 Task: Learn more about a business.
Action: Mouse moved to (692, 96)
Screenshot: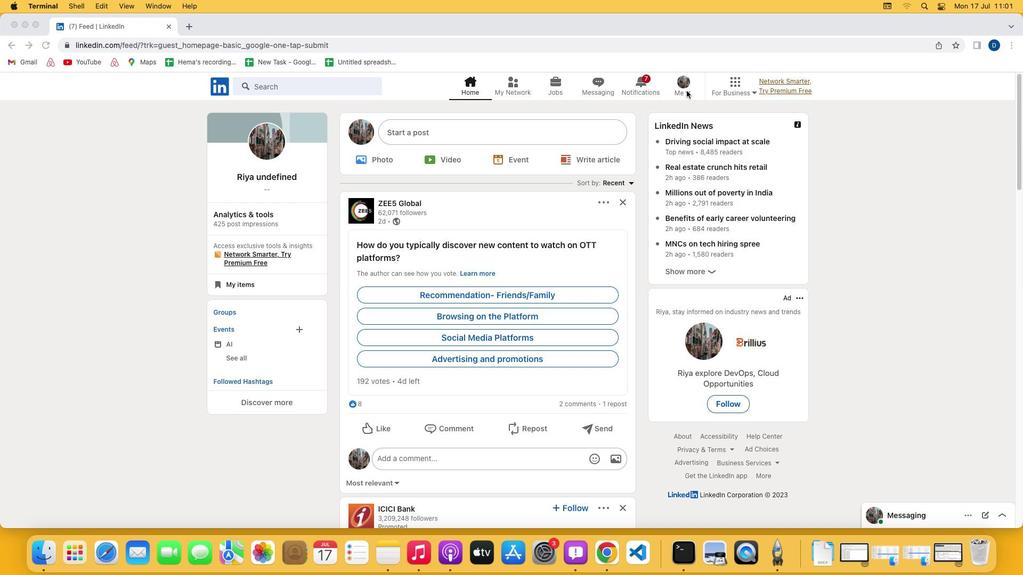 
Action: Mouse pressed left at (692, 96)
Screenshot: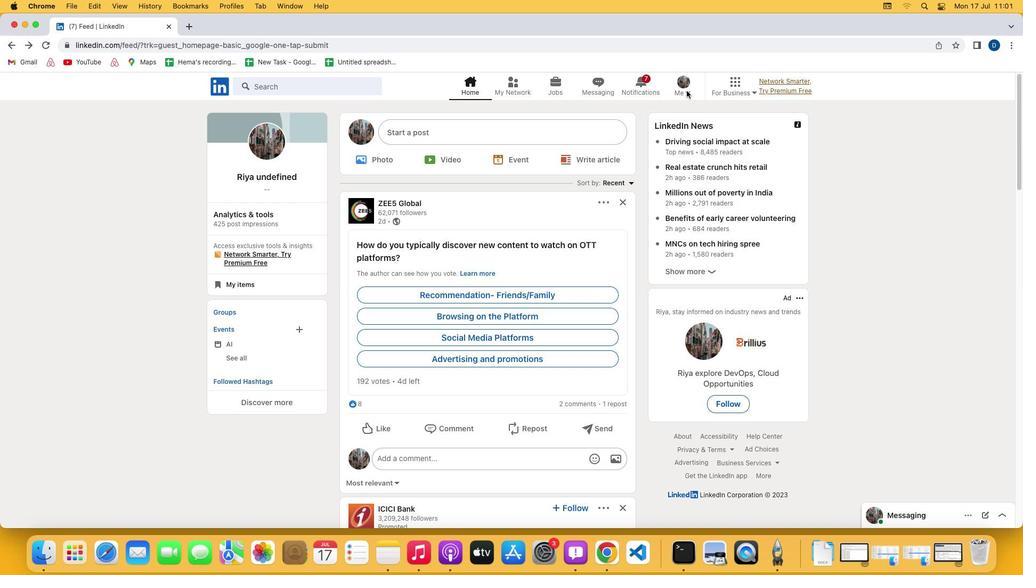 
Action: Mouse moved to (693, 97)
Screenshot: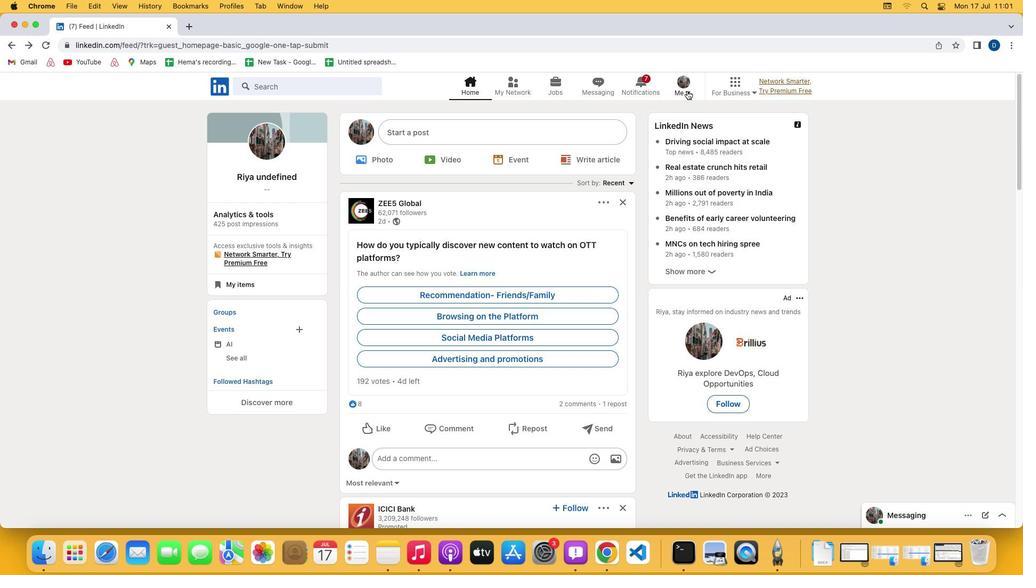 
Action: Mouse pressed left at (693, 97)
Screenshot: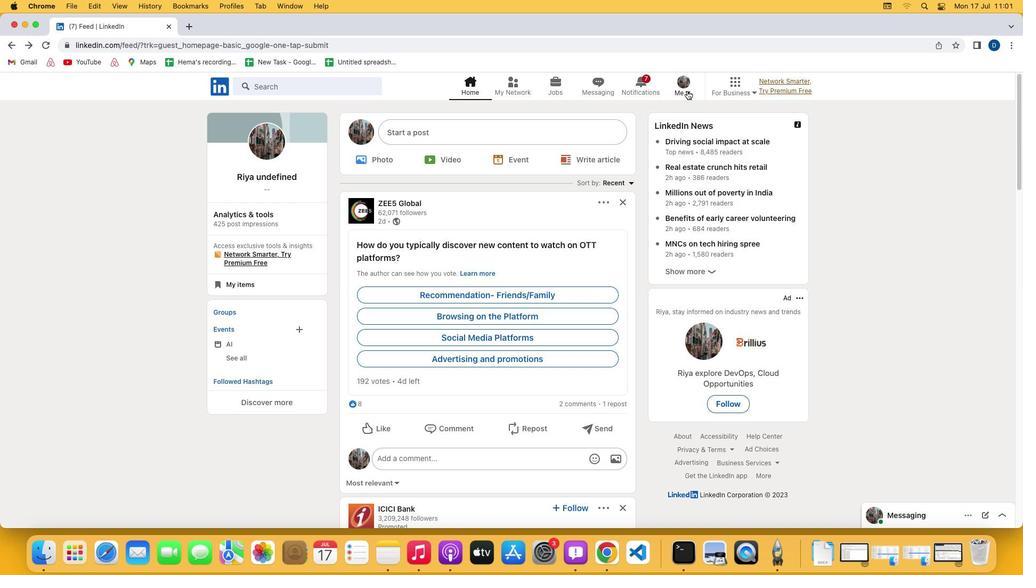 
Action: Mouse moved to (616, 205)
Screenshot: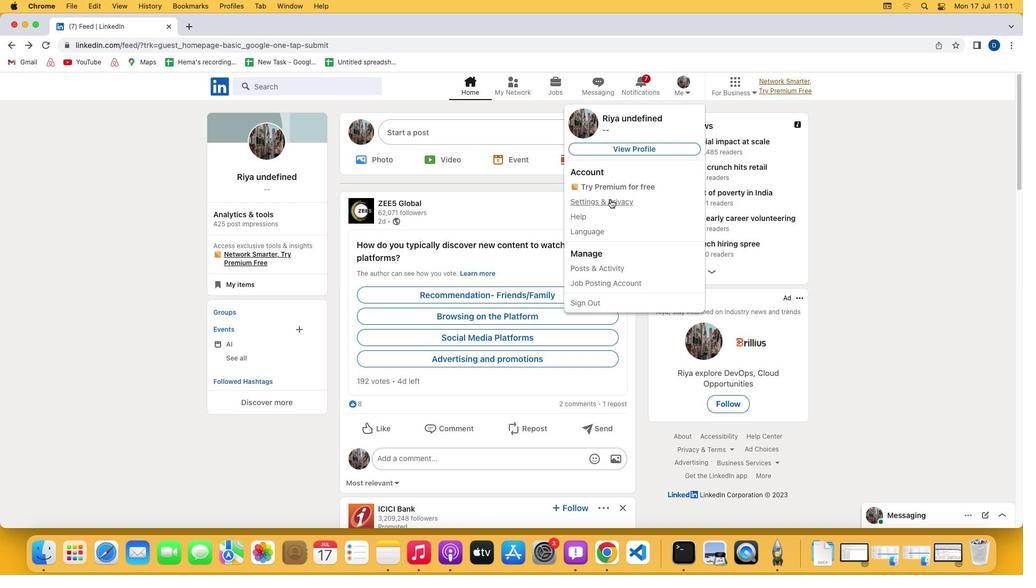 
Action: Mouse pressed left at (616, 205)
Screenshot: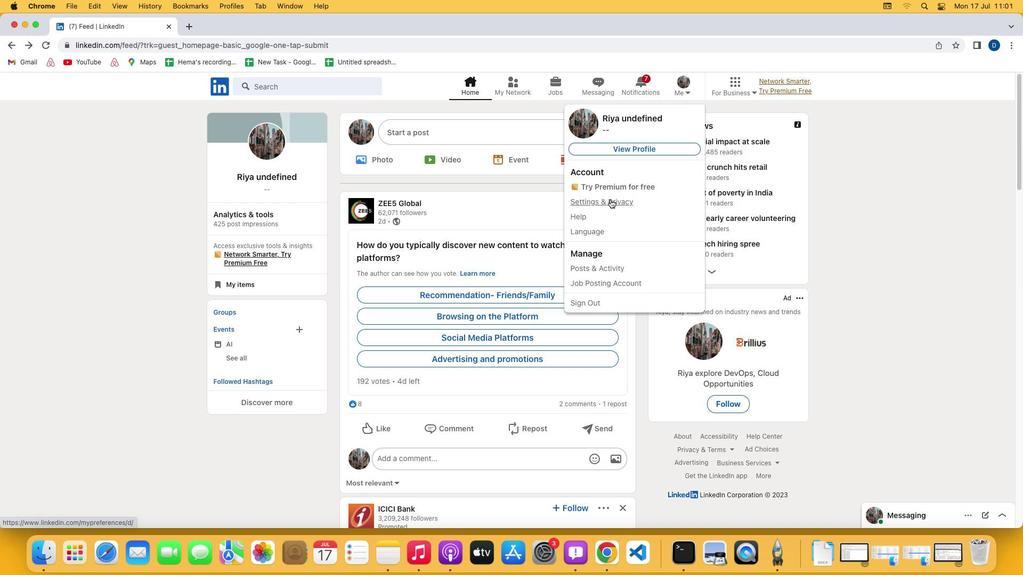 
Action: Mouse moved to (511, 355)
Screenshot: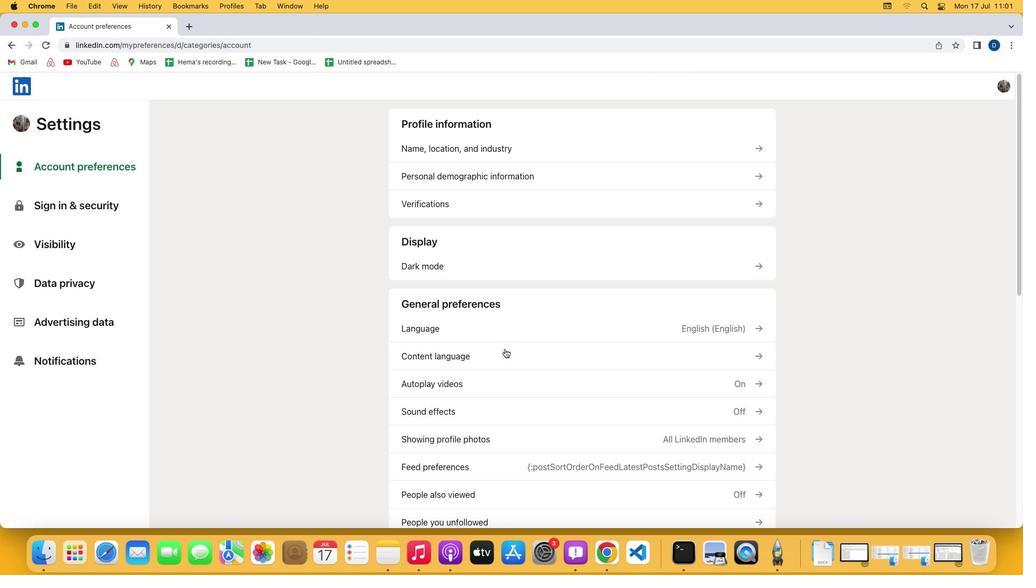 
Action: Mouse scrolled (511, 355) with delta (5, 5)
Screenshot: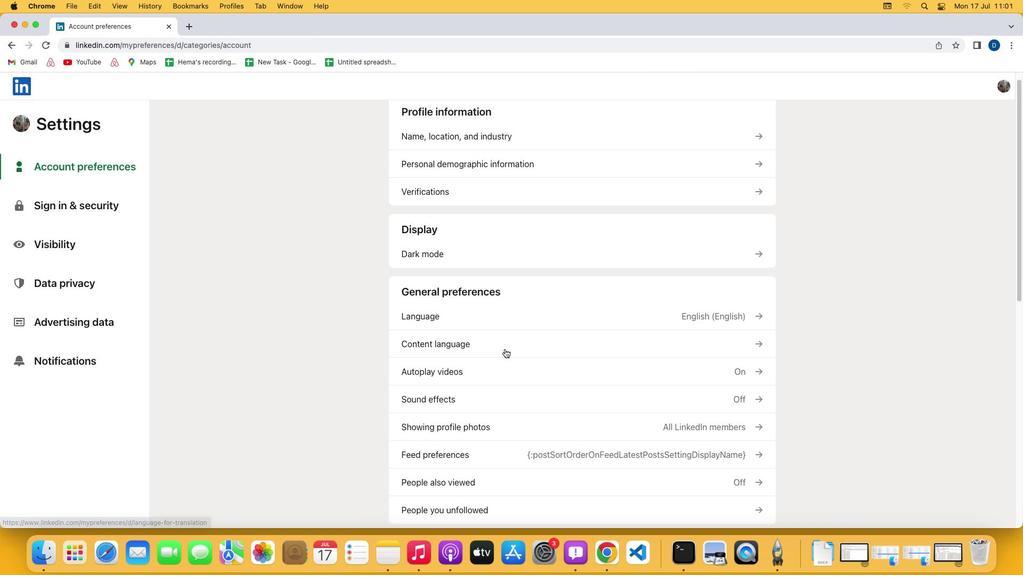 
Action: Mouse scrolled (511, 355) with delta (5, 5)
Screenshot: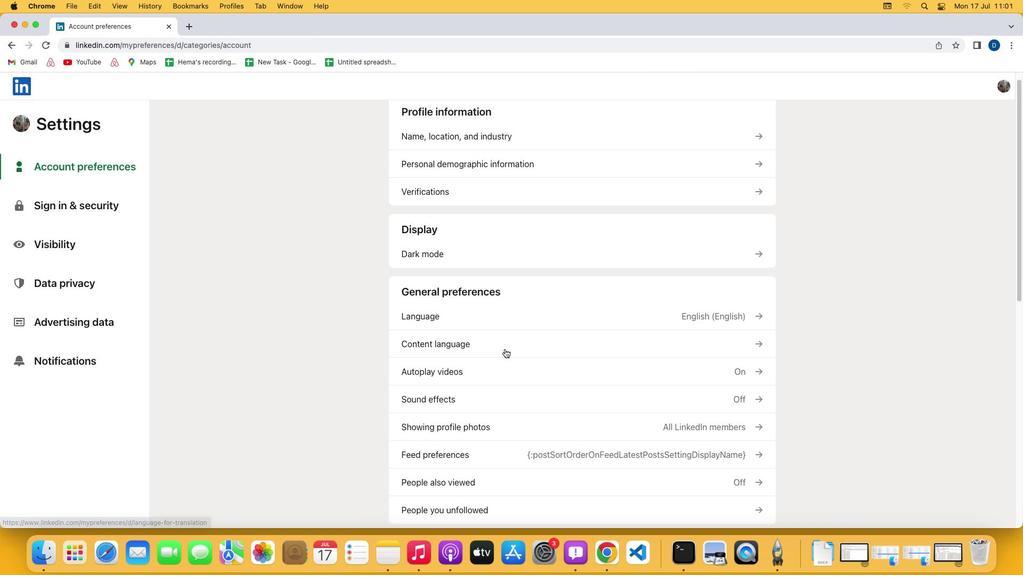 
Action: Mouse scrolled (511, 355) with delta (5, 3)
Screenshot: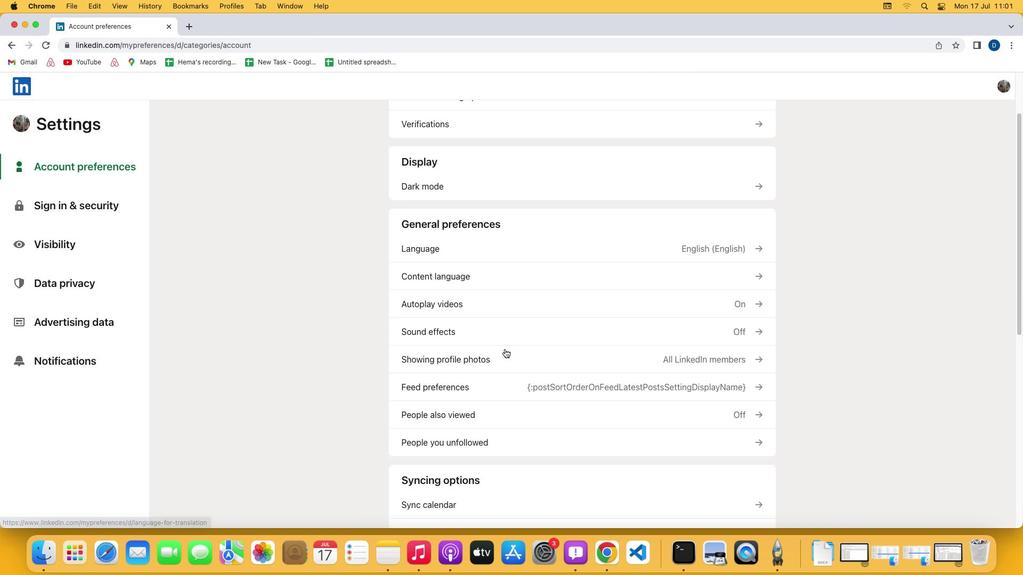 
Action: Mouse scrolled (511, 355) with delta (5, 3)
Screenshot: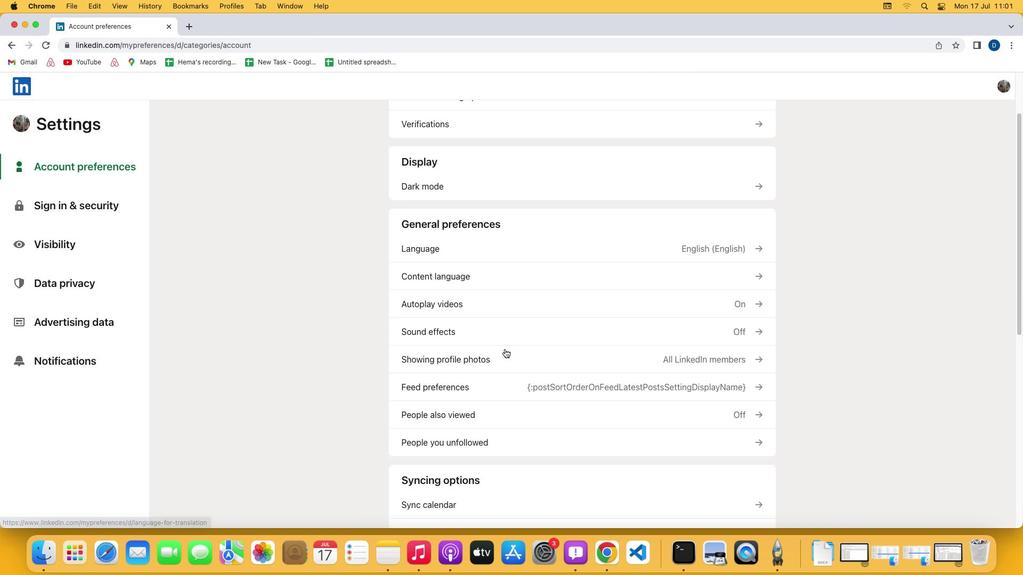 
Action: Mouse scrolled (511, 355) with delta (5, 2)
Screenshot: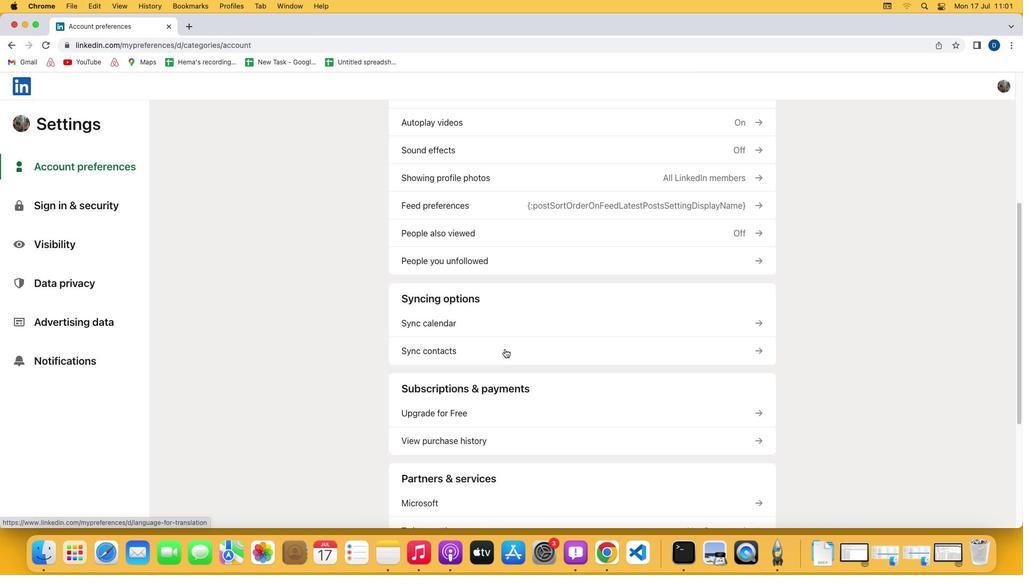 
Action: Mouse moved to (511, 312)
Screenshot: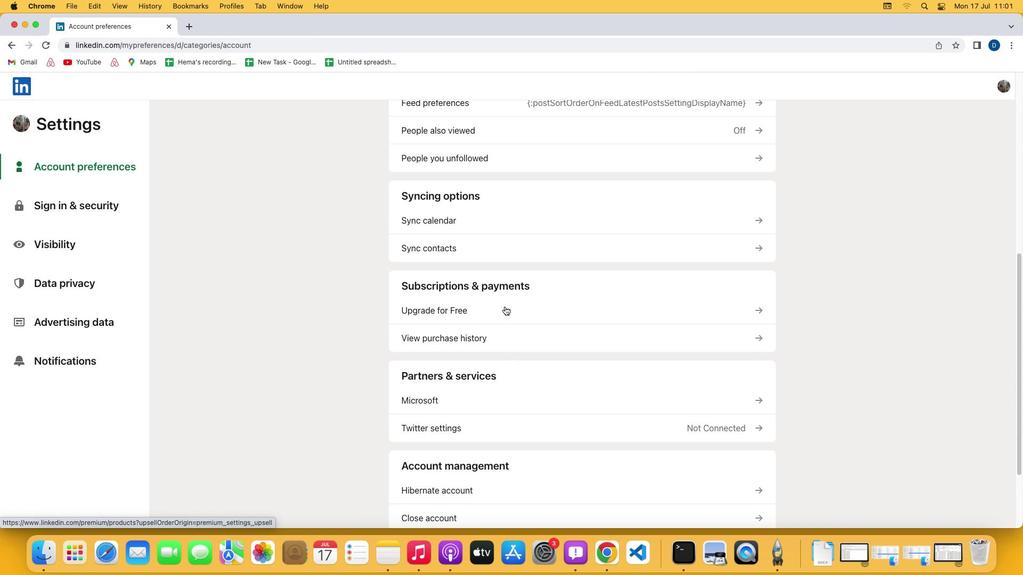 
Action: Mouse pressed left at (511, 312)
Screenshot: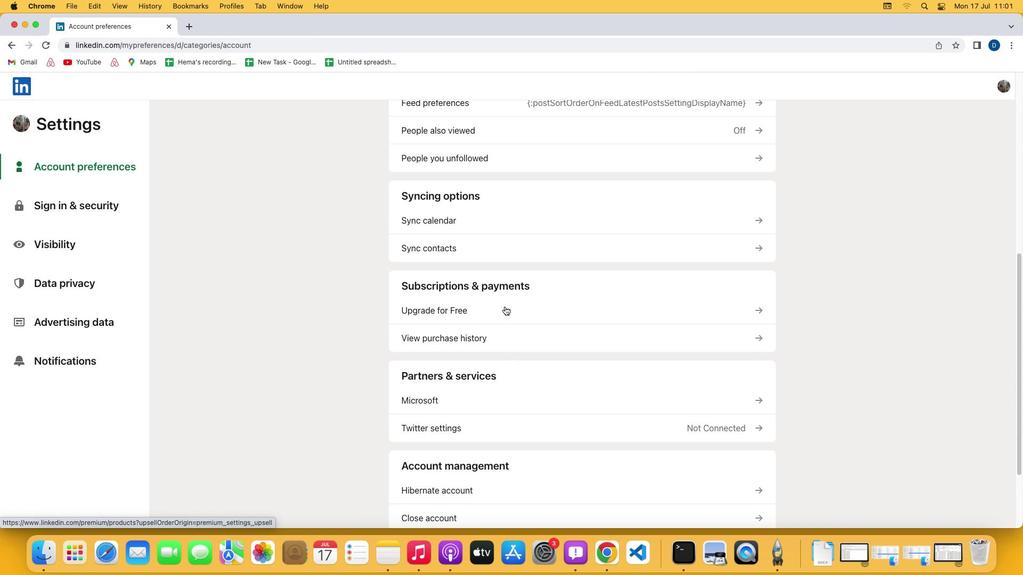 
Action: Mouse moved to (423, 293)
Screenshot: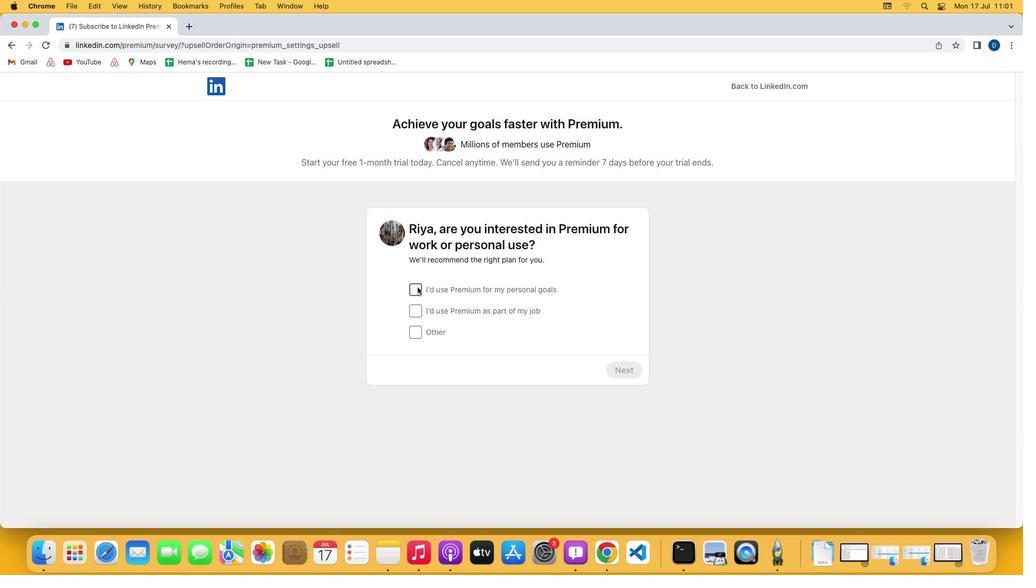 
Action: Mouse pressed left at (423, 293)
Screenshot: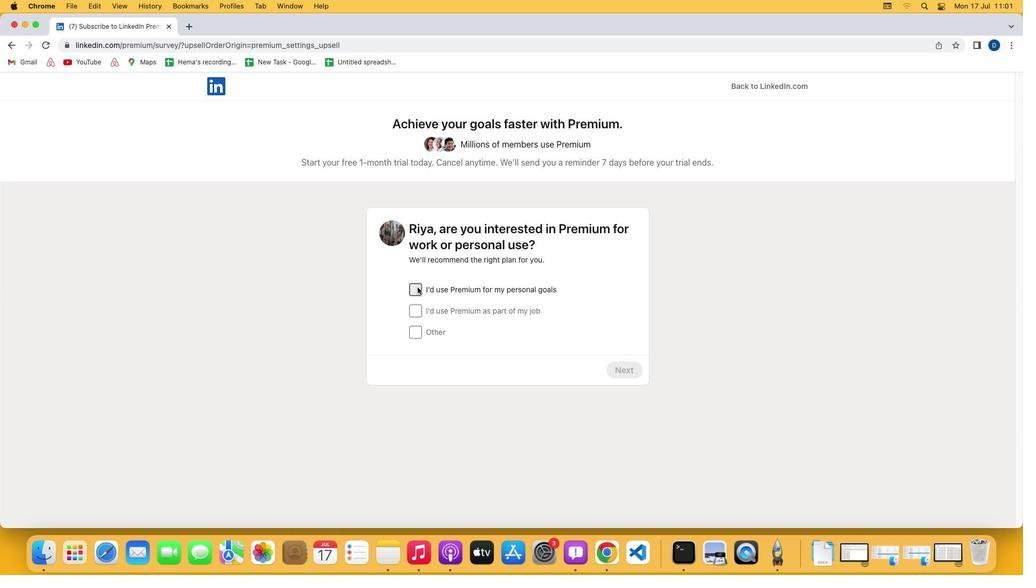 
Action: Mouse moved to (626, 376)
Screenshot: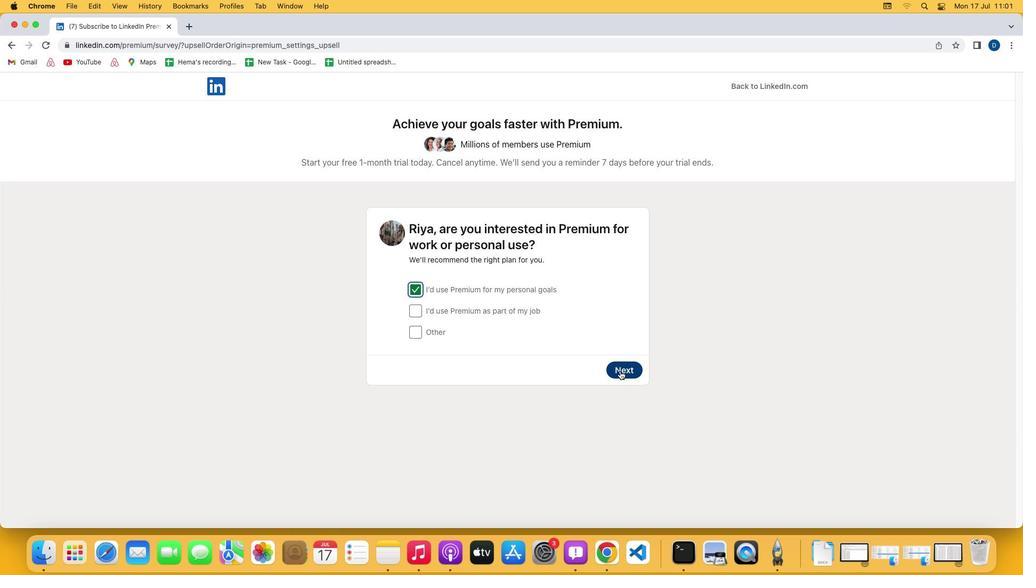 
Action: Mouse pressed left at (626, 376)
Screenshot: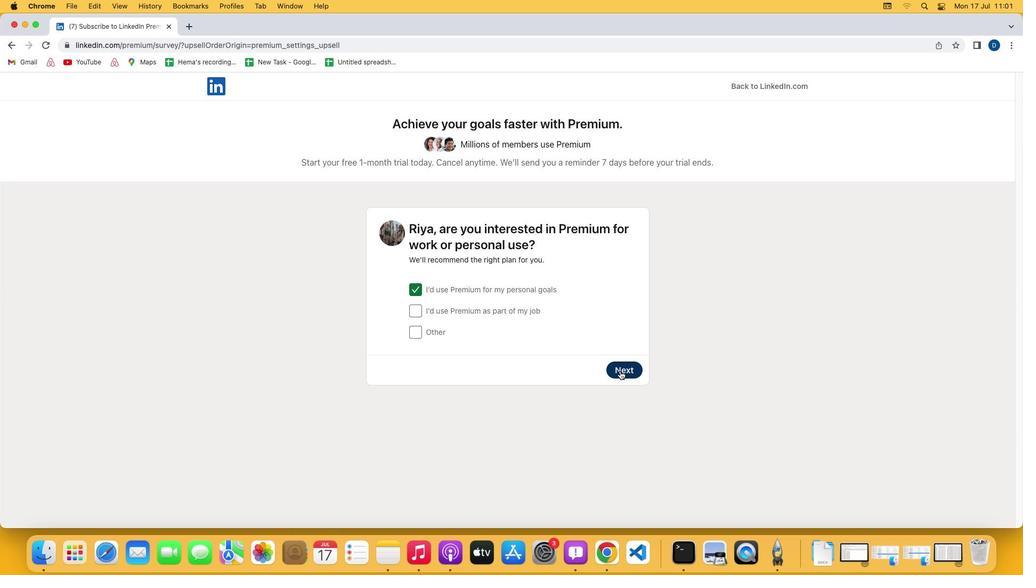 
Action: Mouse moved to (637, 437)
Screenshot: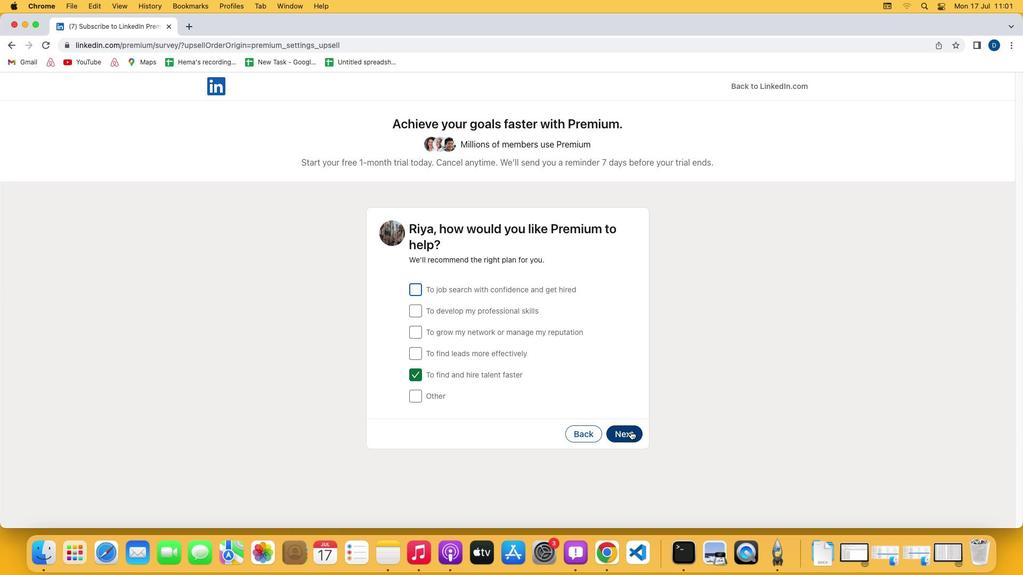 
Action: Mouse pressed left at (637, 437)
Screenshot: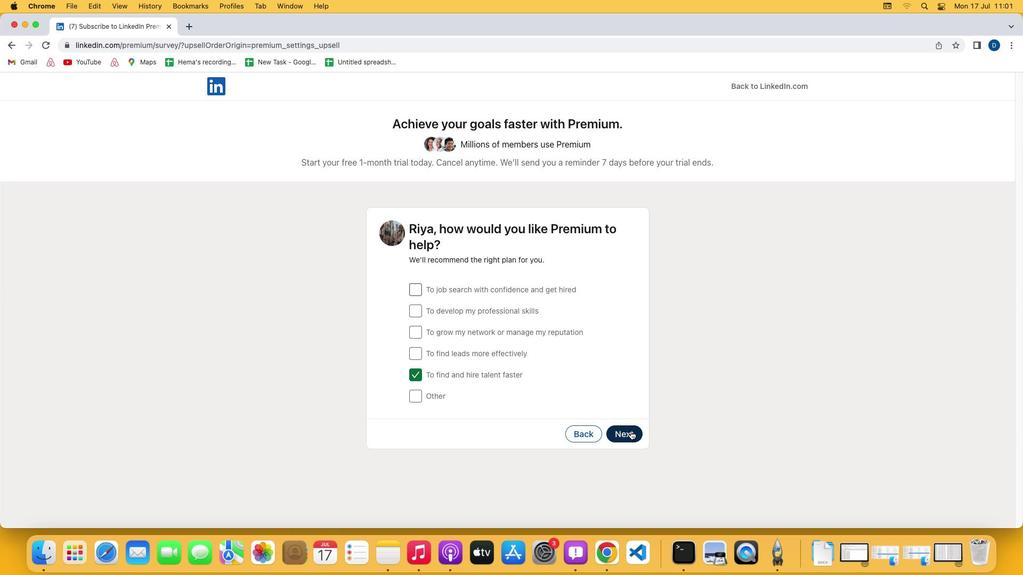 
Action: Mouse moved to (422, 359)
Screenshot: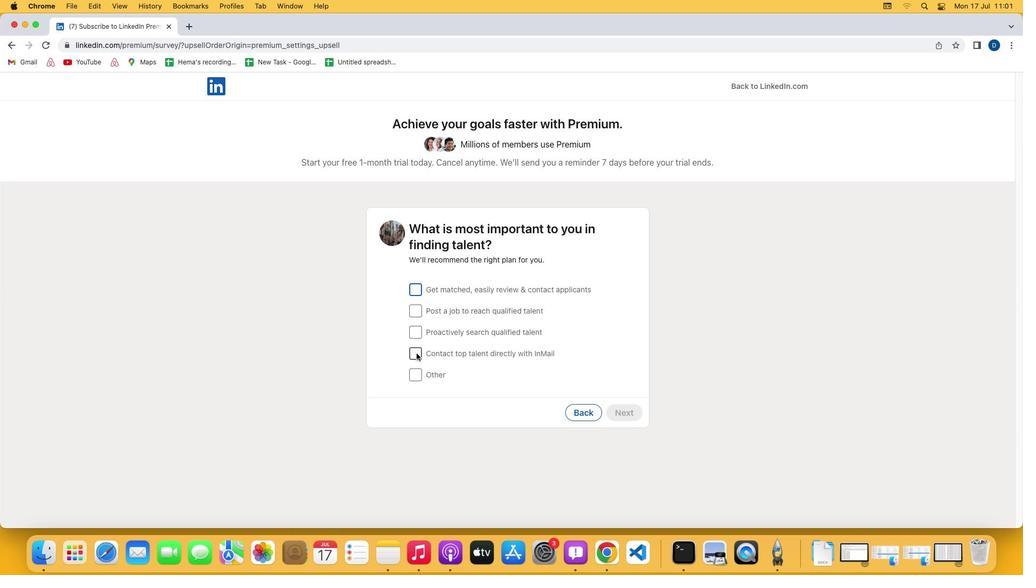 
Action: Mouse pressed left at (422, 359)
Screenshot: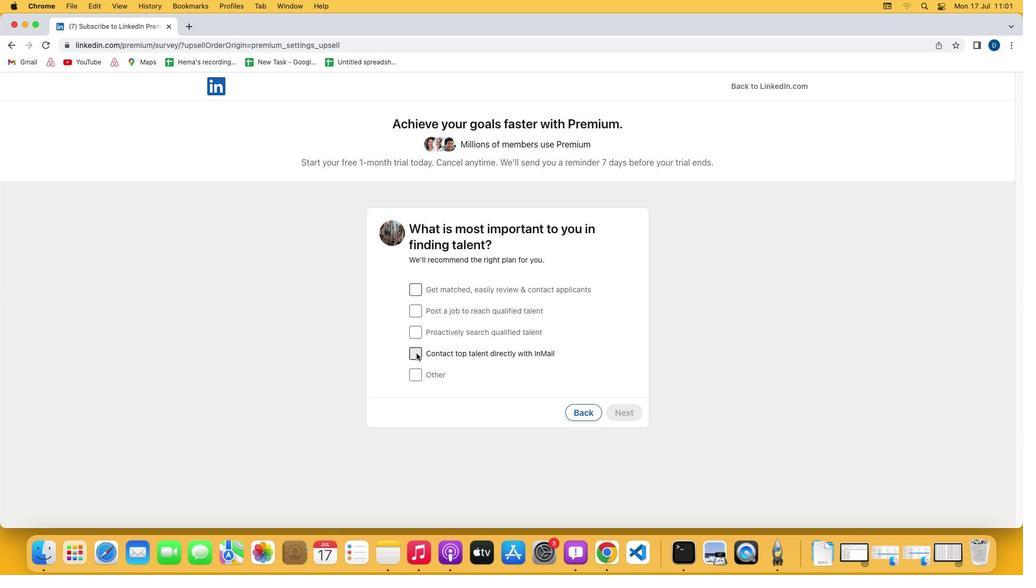 
Action: Mouse moved to (628, 419)
Screenshot: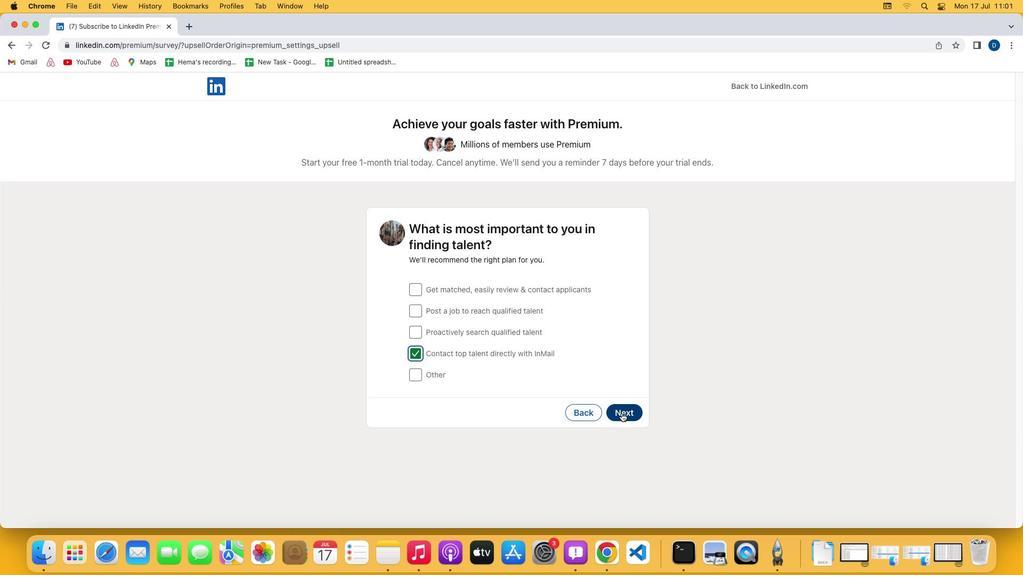 
Action: Mouse pressed left at (628, 419)
Screenshot: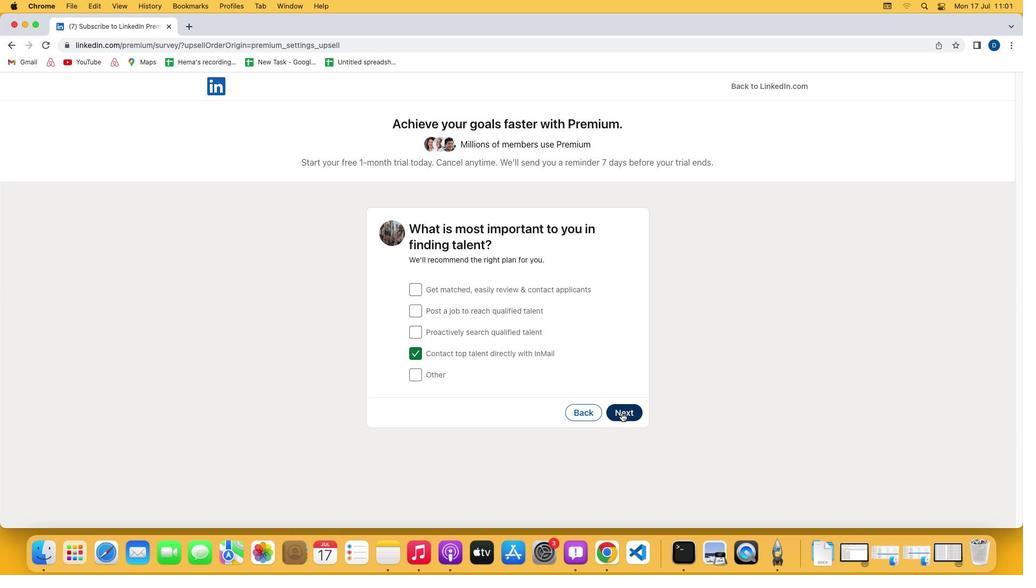 
Action: Mouse moved to (273, 523)
Screenshot: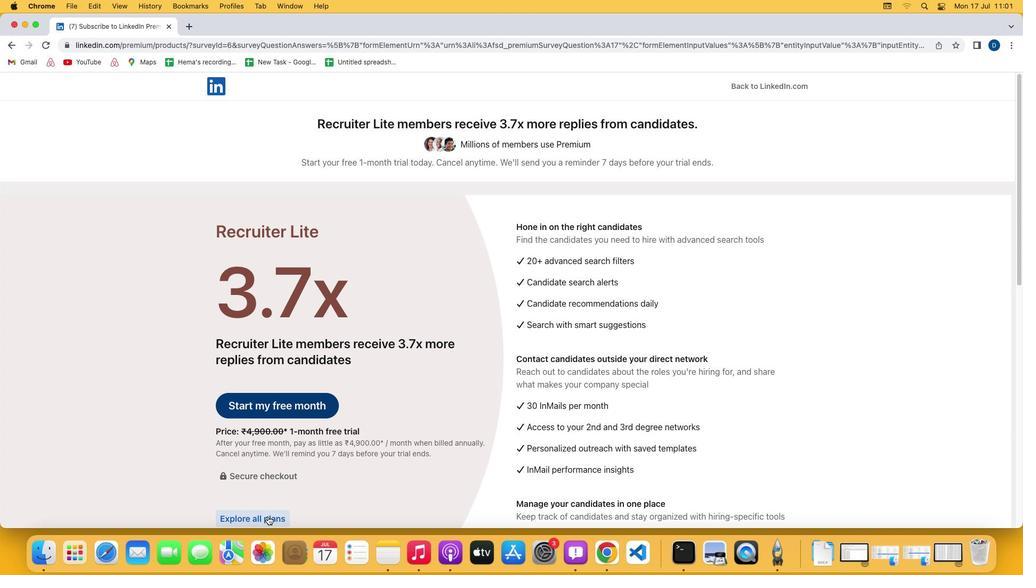 
Action: Mouse pressed left at (273, 523)
Screenshot: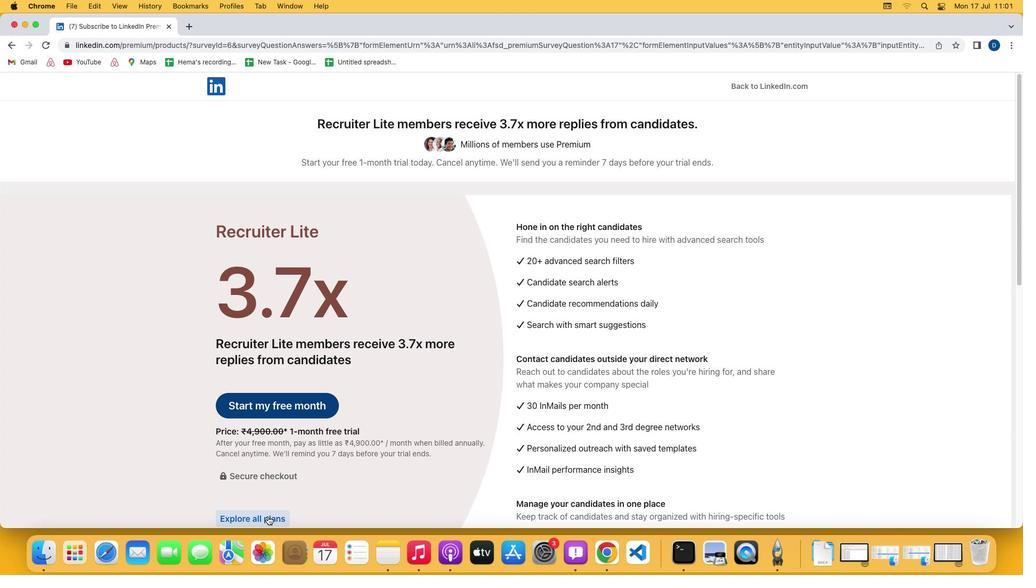 
Action: Mouse moved to (432, 445)
Screenshot: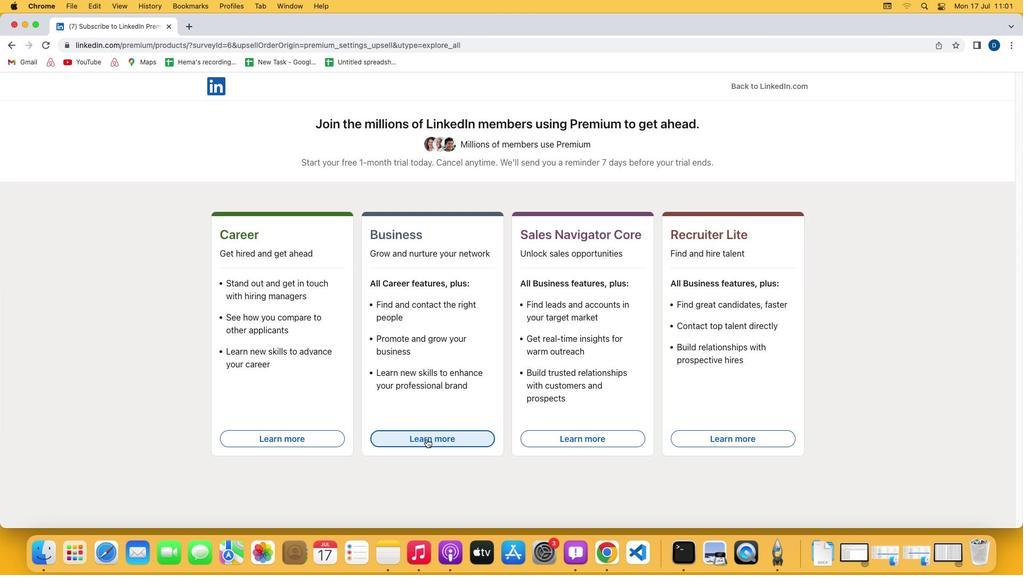 
Action: Mouse pressed left at (432, 445)
Screenshot: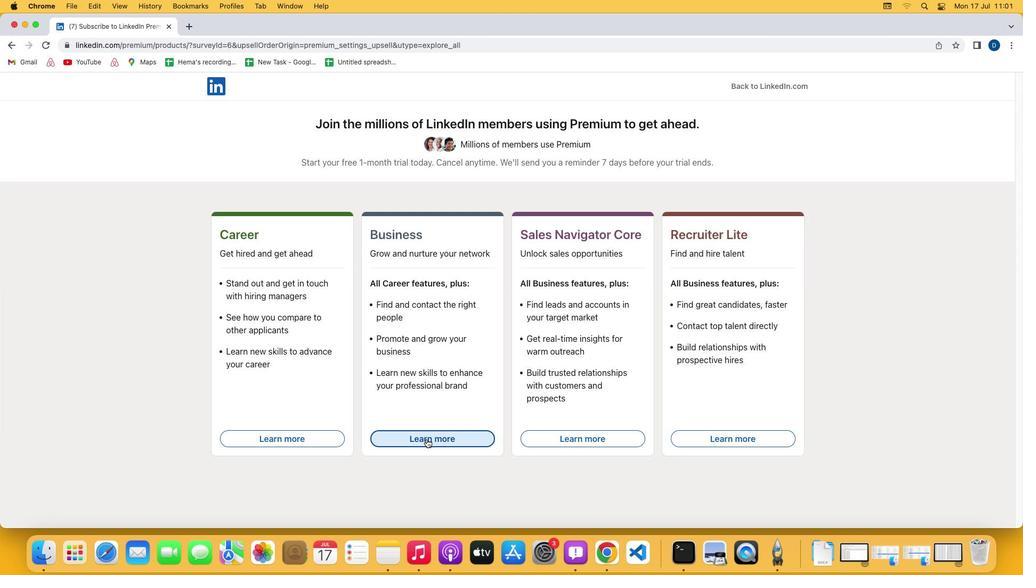 
